 Task: Add an event with the title Second Training Workshop: Customer Service Skills, date '2023/11/27', time 7:00 AM to 9:00 AMand add a description: The quality assurance team will examine the actual deliverables produced during the project, such as software applications, reports, or physical products. They will verify that the deliverables meet the specified requirements, functional specifications, and quality standards., put the event into Yellow category, logged in from the account softage.2@softage.netand send the event invitation to softage.7@softage.net and softage.8@softage.net. Set a reminder for the event At time of event
Action: Mouse moved to (68, 92)
Screenshot: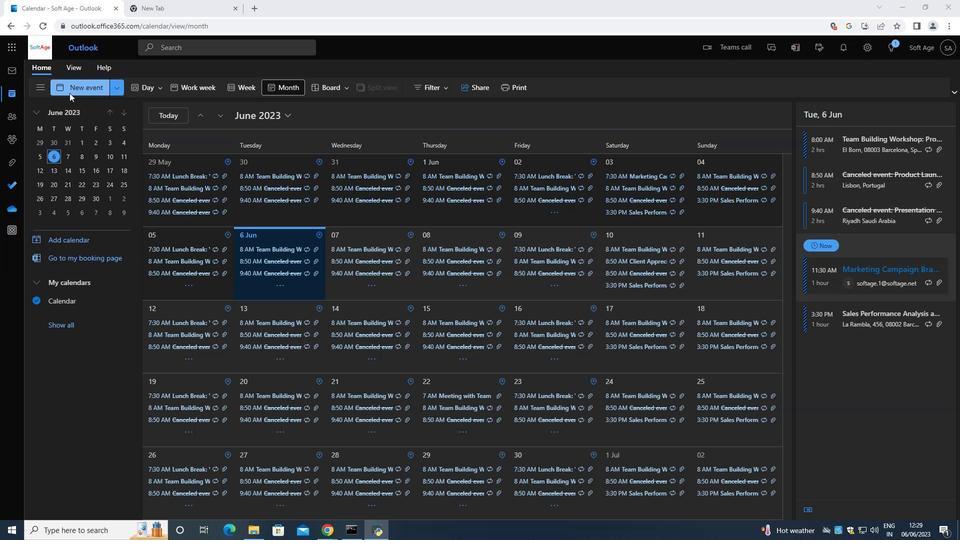 
Action: Mouse pressed left at (68, 92)
Screenshot: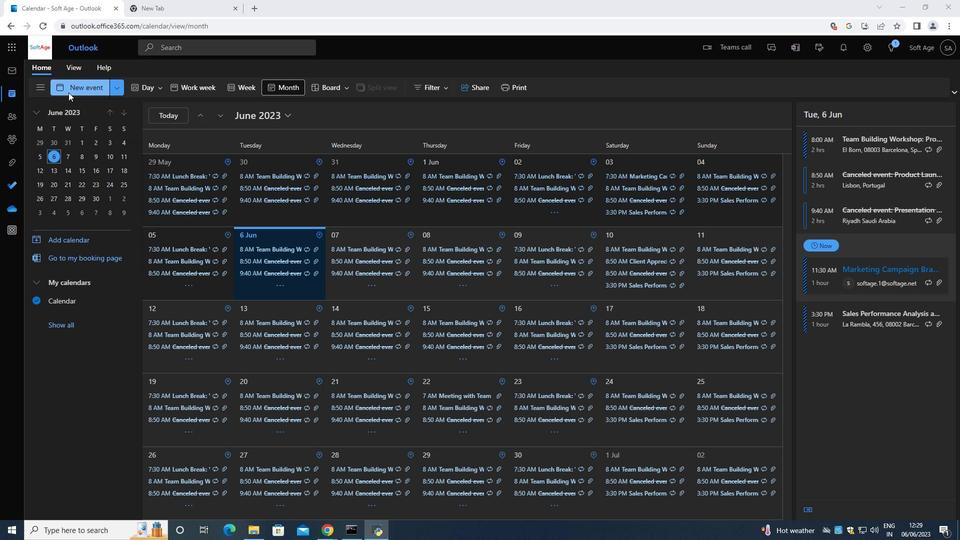 
Action: Mouse moved to (221, 147)
Screenshot: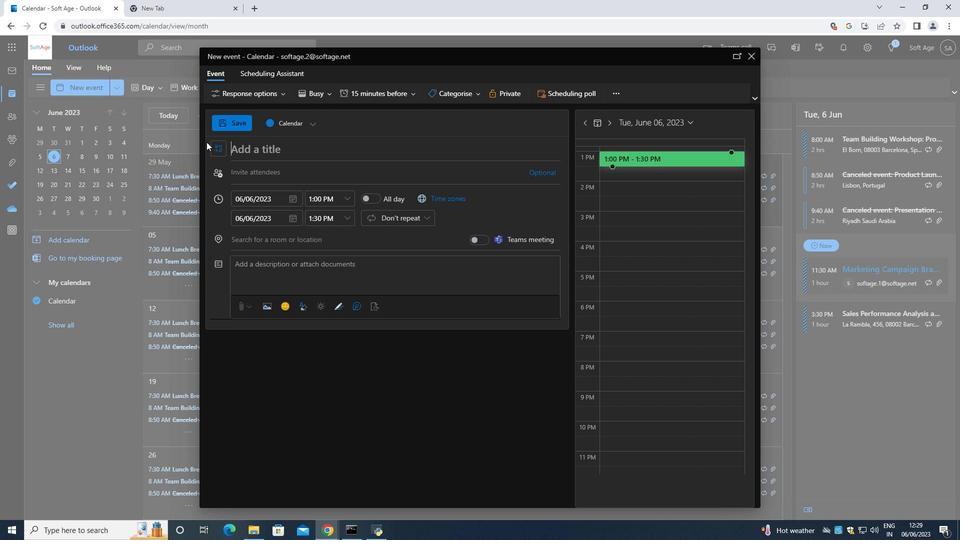 
Action: Key pressed <Key.shift>Second<Key.space><Key.shift>Training<Key.space><Key.shift><Key.shift><Key.shift><Key.shift><Key.shift>Workshop<Key.shift_r>:<Key.shift_r><Key.space><Key.shift><Key.shift><Key.shift><Key.shift><Key.shift><Key.shift><Key.shift><Key.shift>Customer<Key.space><Key.shift>Service<Key.space><Key.shift>Skills
Screenshot: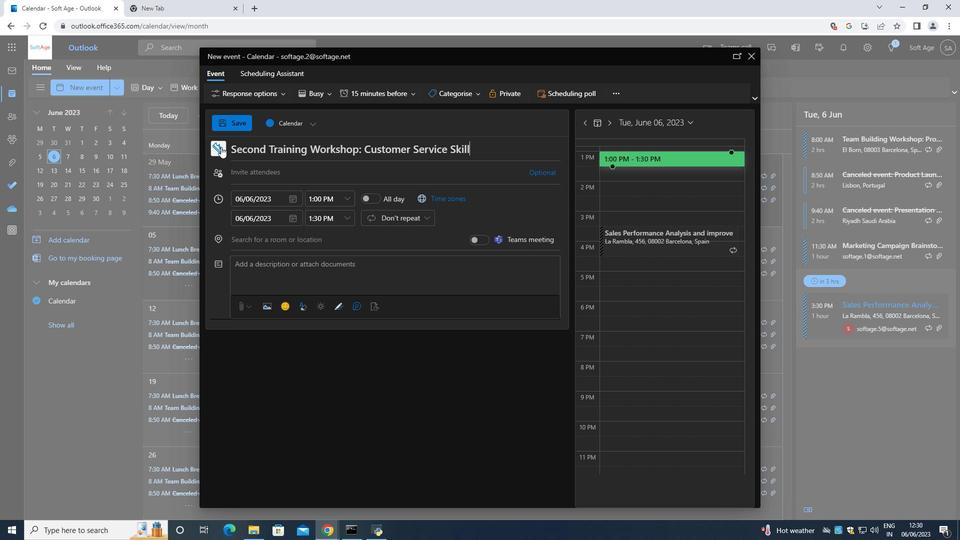 
Action: Mouse moved to (296, 202)
Screenshot: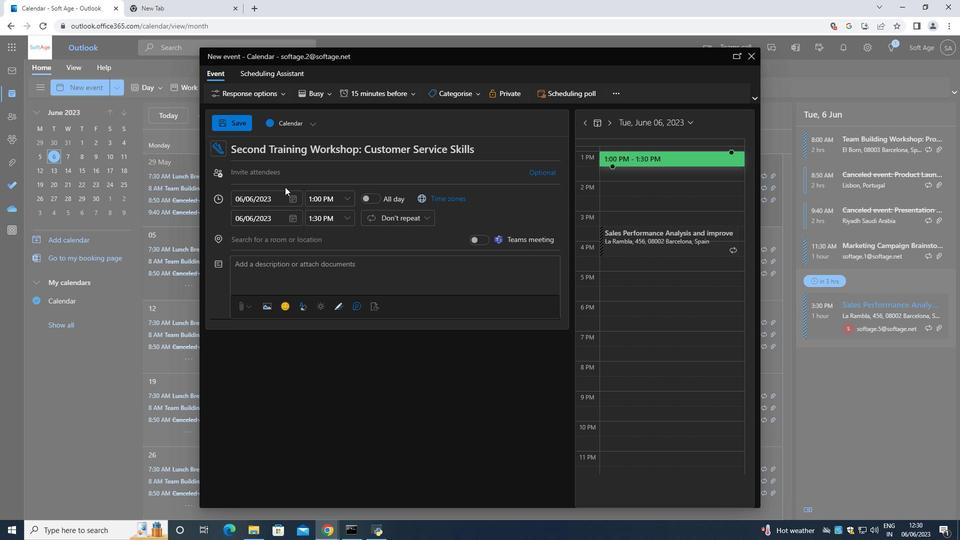 
Action: Mouse pressed left at (296, 202)
Screenshot: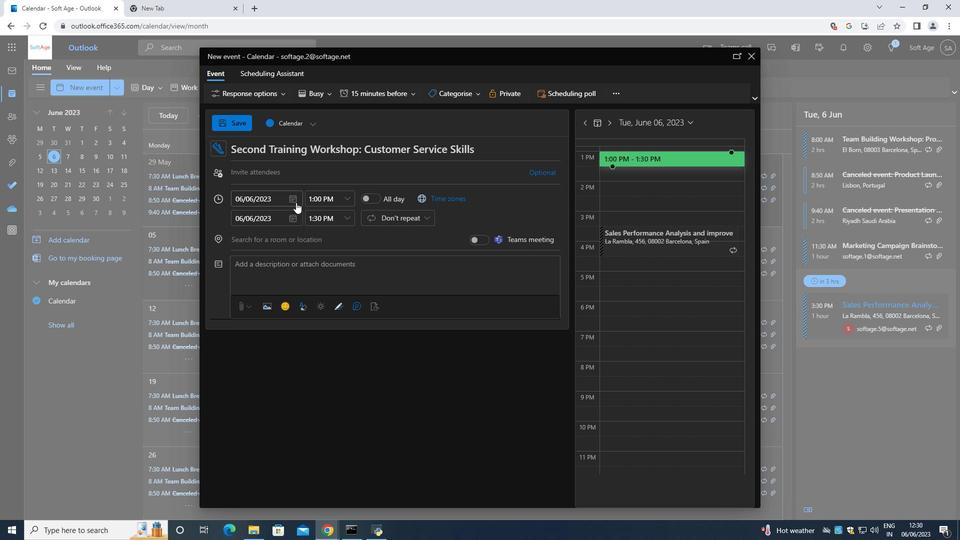 
Action: Mouse moved to (324, 217)
Screenshot: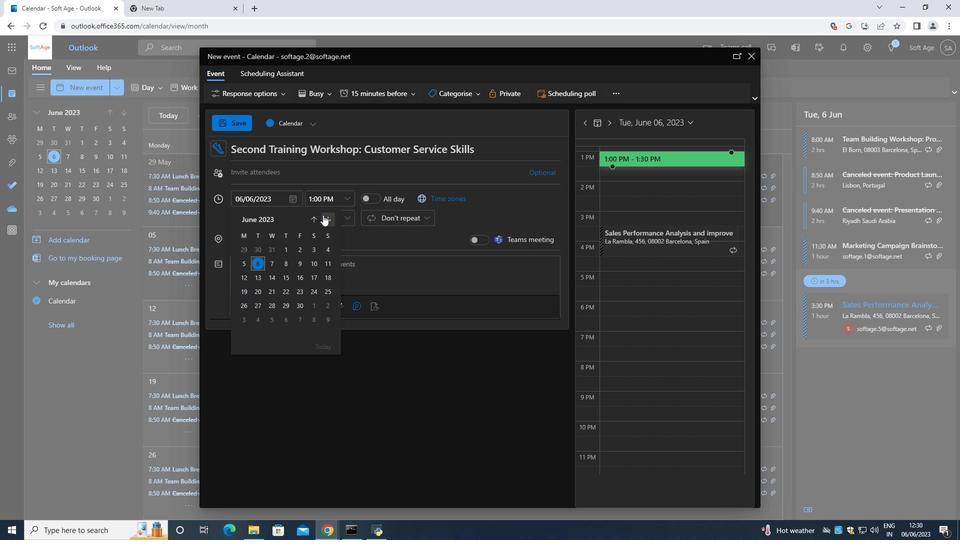 
Action: Mouse pressed left at (324, 217)
Screenshot: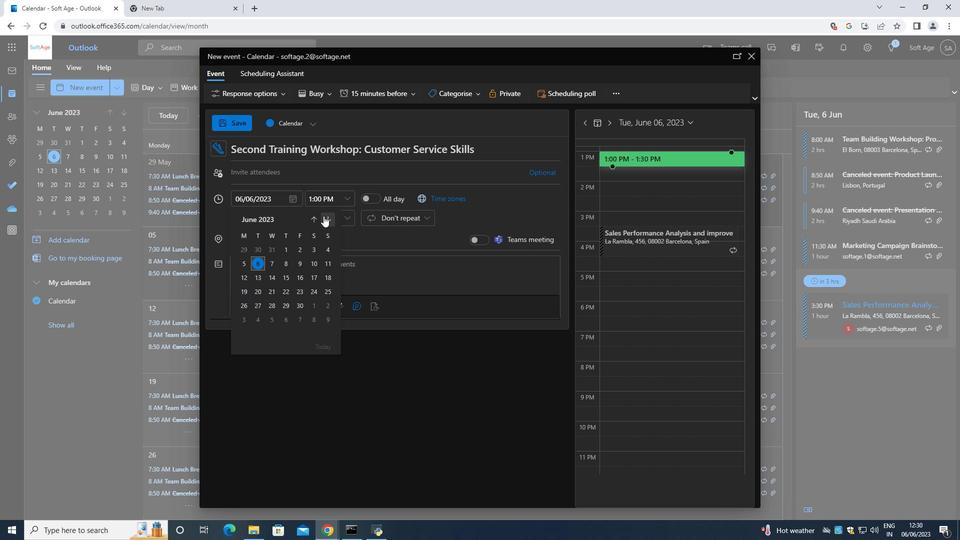
Action: Mouse pressed left at (324, 217)
Screenshot: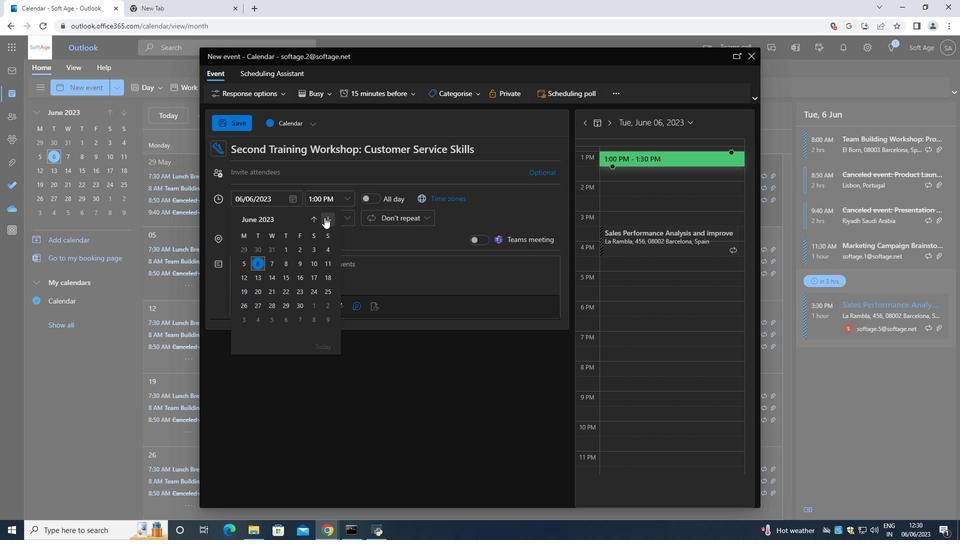 
Action: Mouse moved to (325, 217)
Screenshot: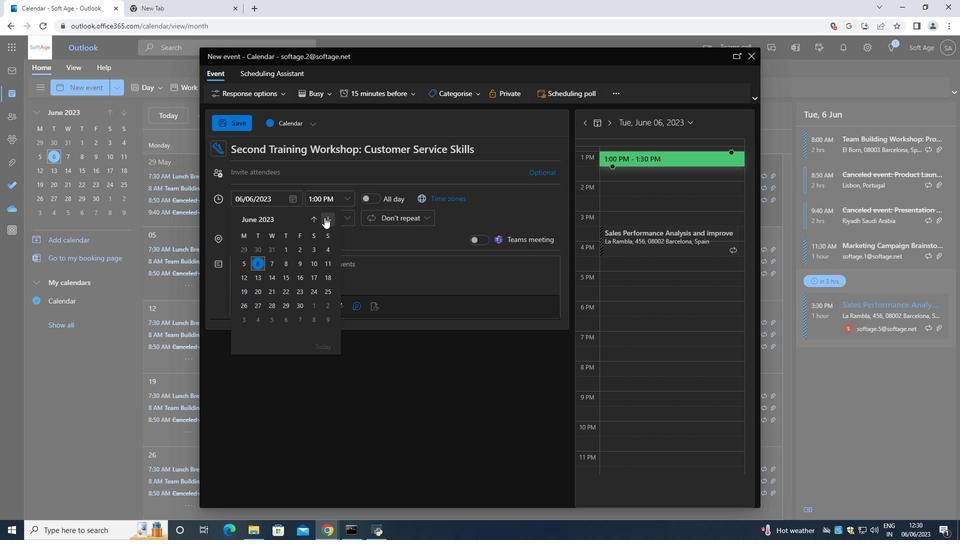 
Action: Mouse pressed left at (325, 217)
Screenshot: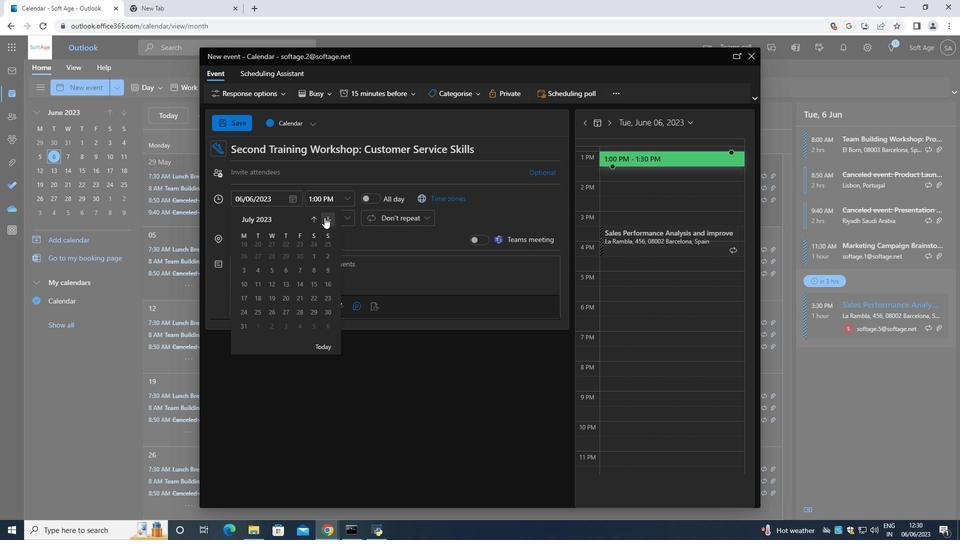 
Action: Mouse moved to (326, 218)
Screenshot: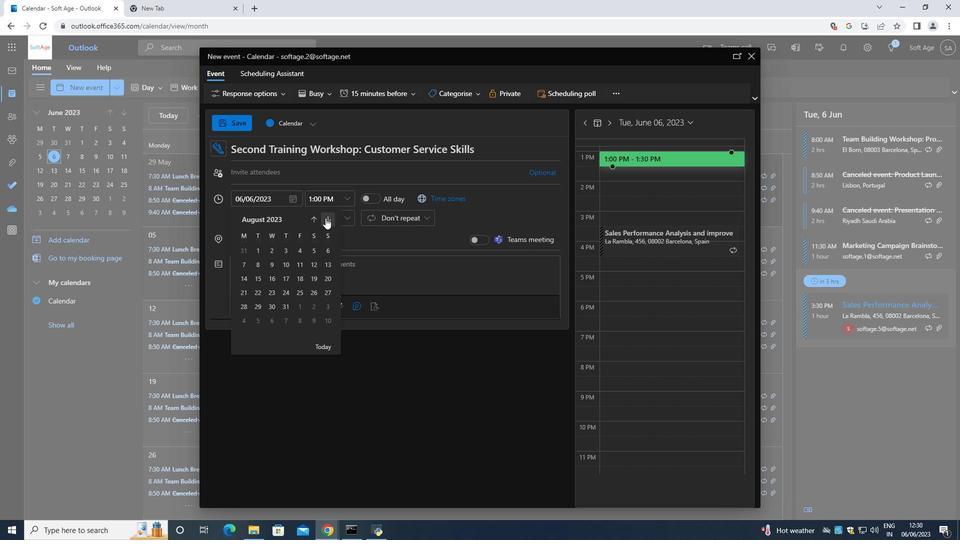 
Action: Mouse pressed left at (326, 218)
Screenshot: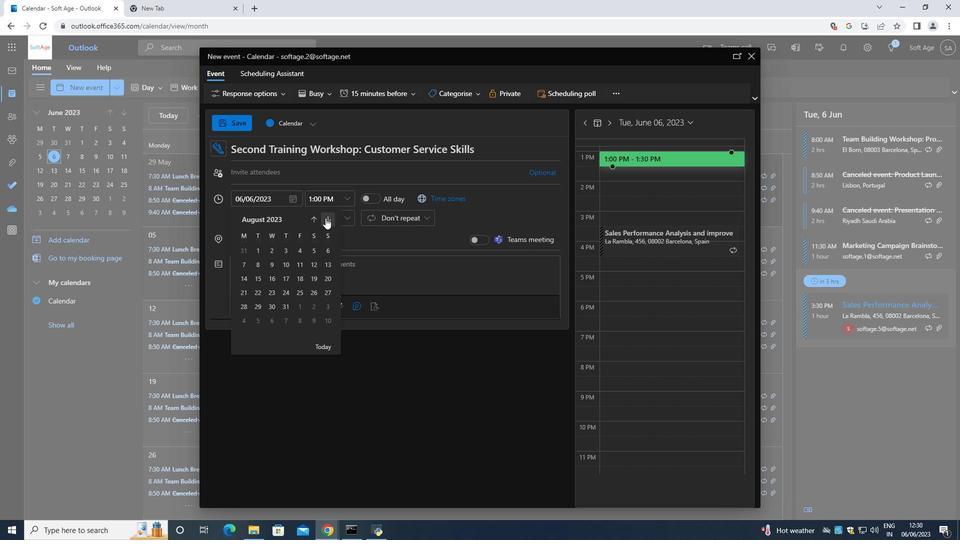 
Action: Mouse moved to (327, 218)
Screenshot: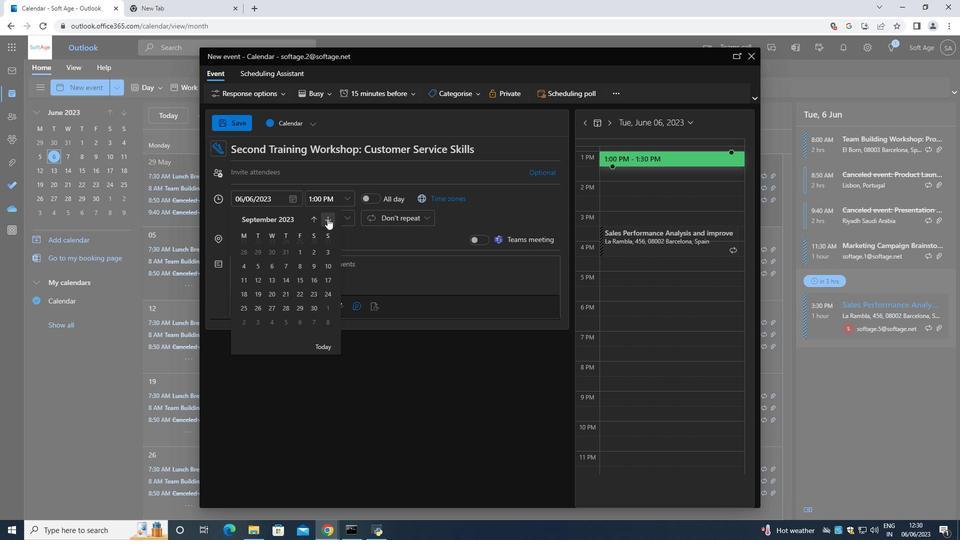 
Action: Mouse pressed left at (327, 218)
Screenshot: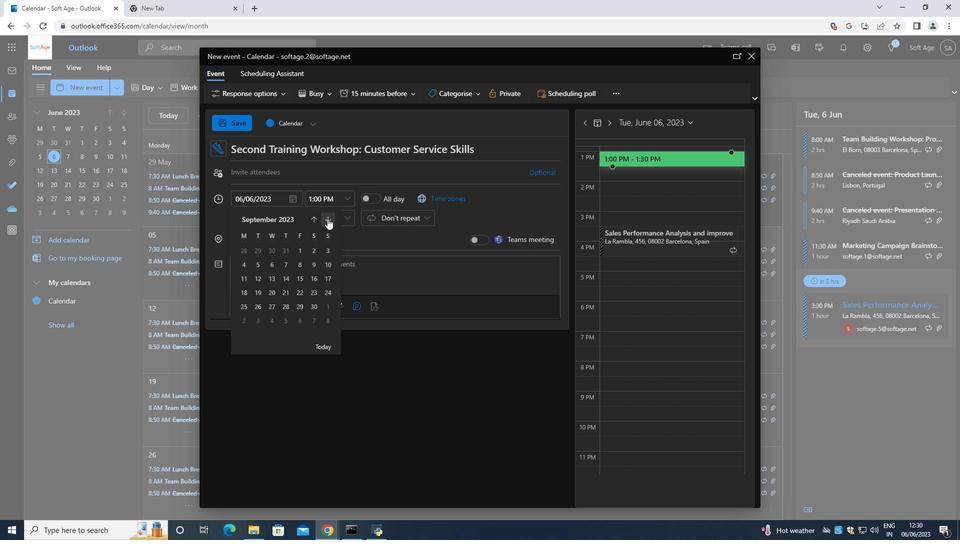 
Action: Mouse moved to (318, 260)
Screenshot: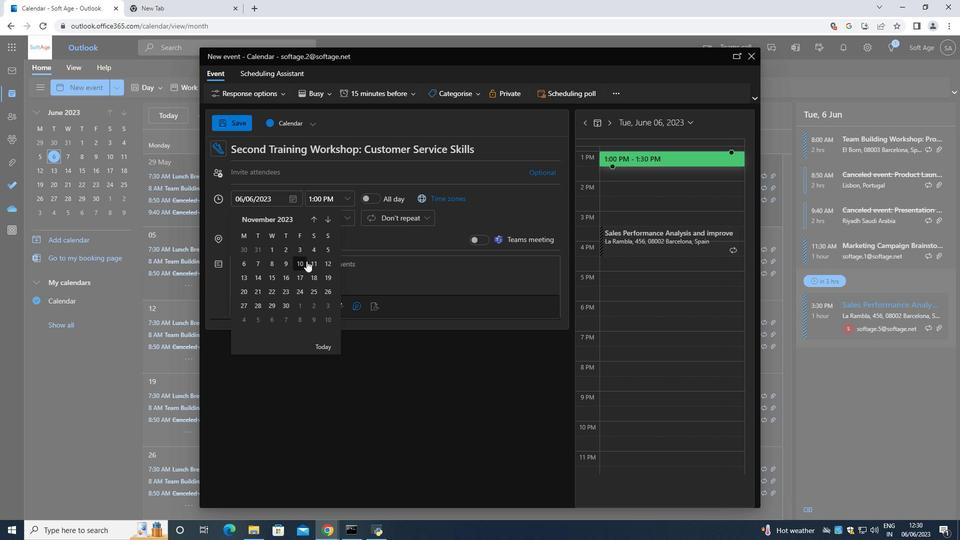 
Action: Mouse pressed left at (318, 260)
Screenshot: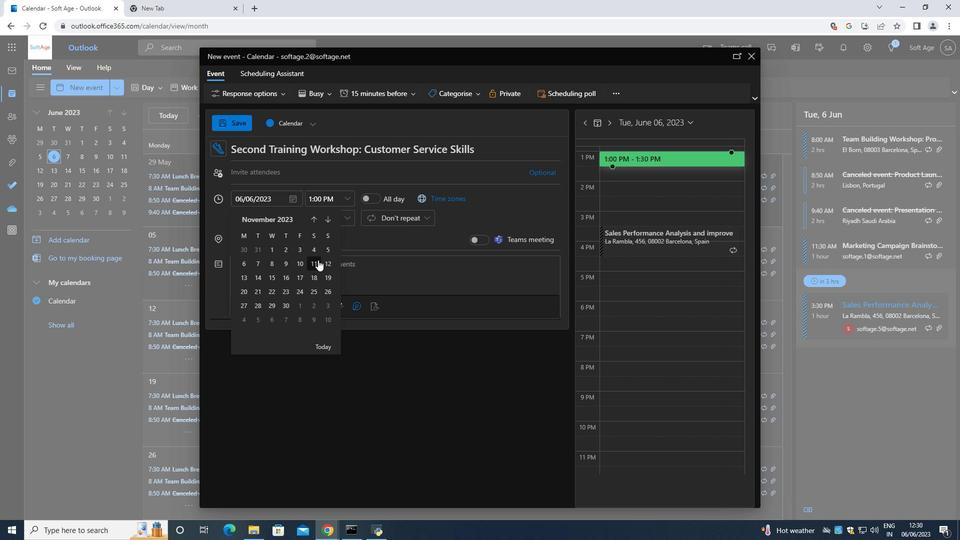 
Action: Mouse moved to (345, 198)
Screenshot: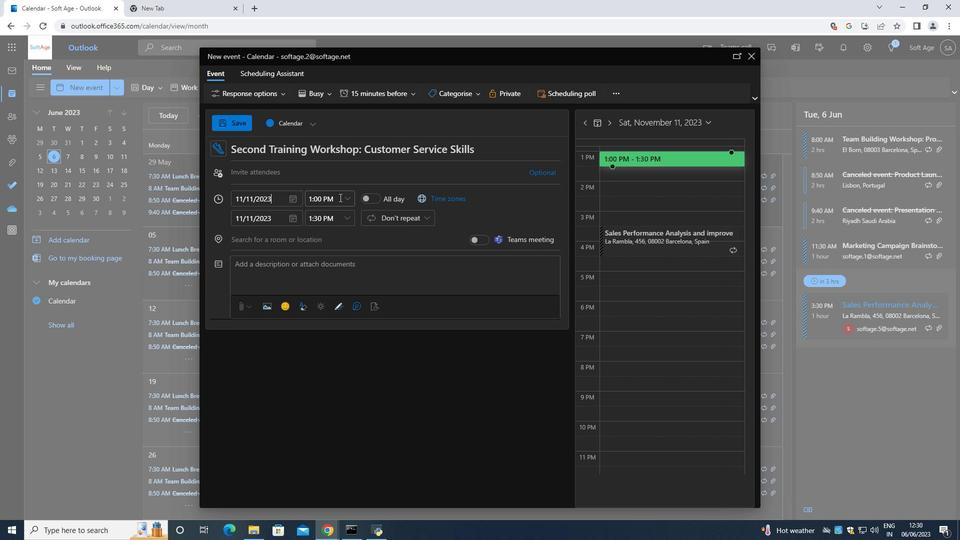 
Action: Mouse pressed left at (345, 198)
Screenshot: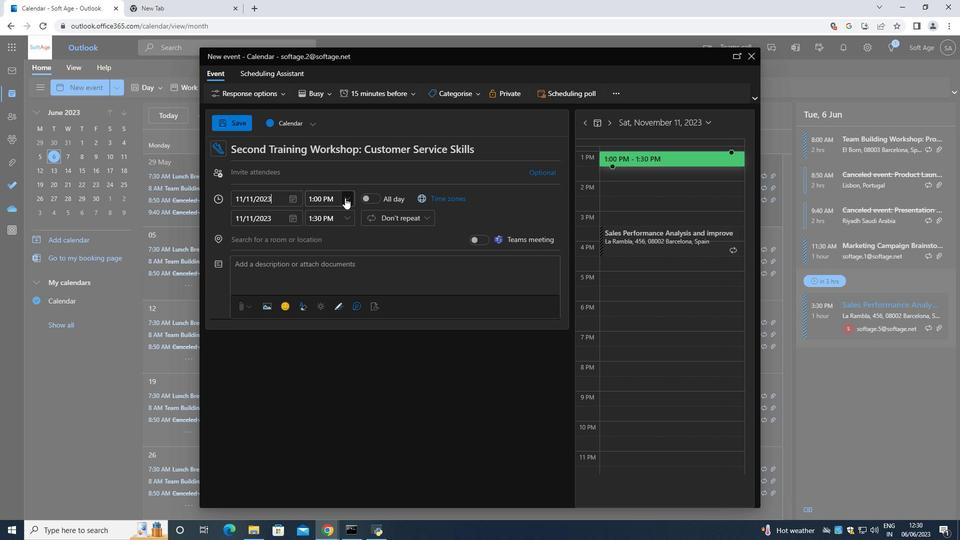 
Action: Mouse moved to (343, 221)
Screenshot: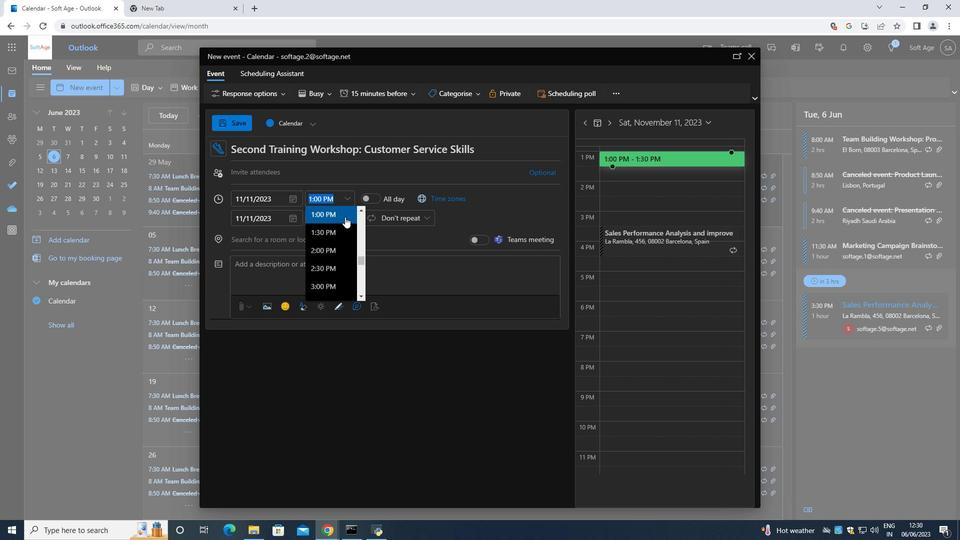 
Action: Mouse scrolled (343, 222) with delta (0, 0)
Screenshot: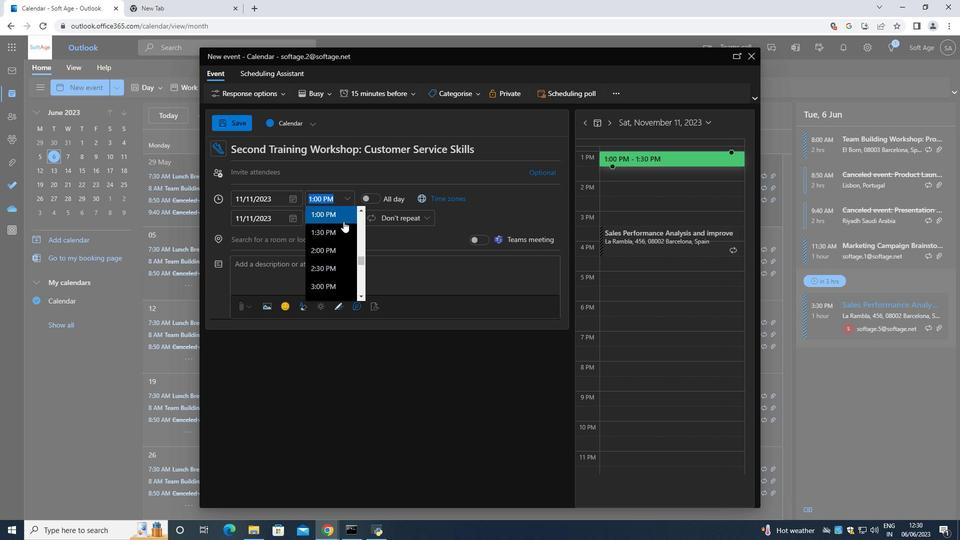
Action: Mouse scrolled (343, 222) with delta (0, 0)
Screenshot: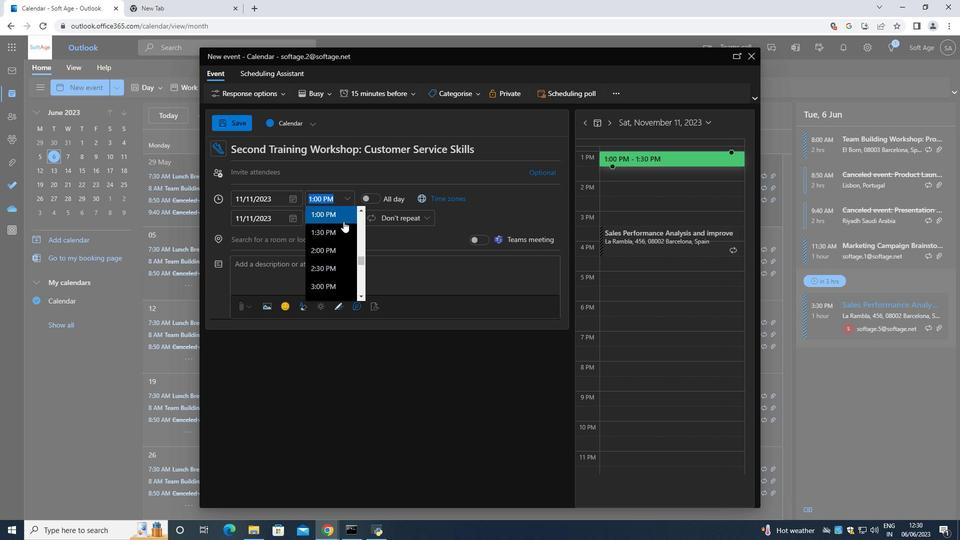 
Action: Mouse scrolled (343, 222) with delta (0, 0)
Screenshot: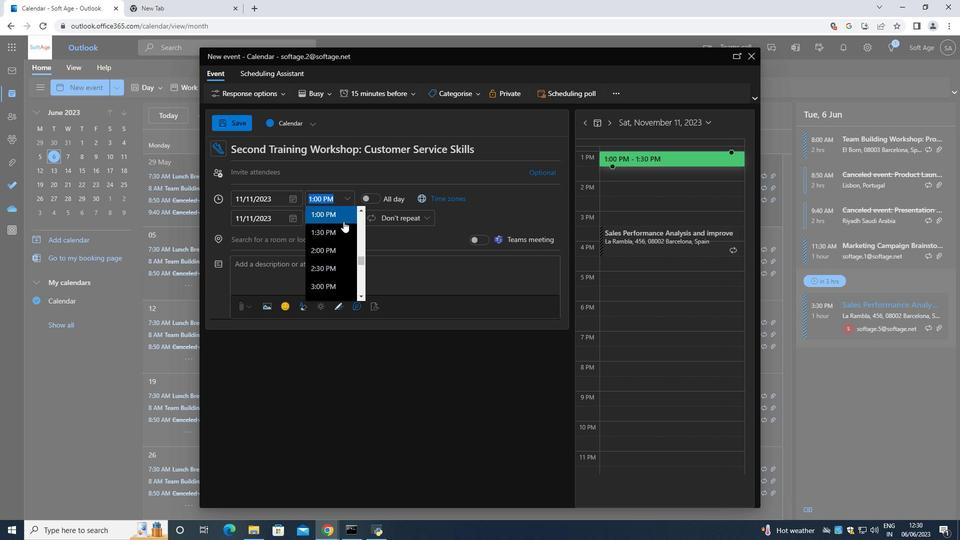 
Action: Mouse scrolled (343, 222) with delta (0, 0)
Screenshot: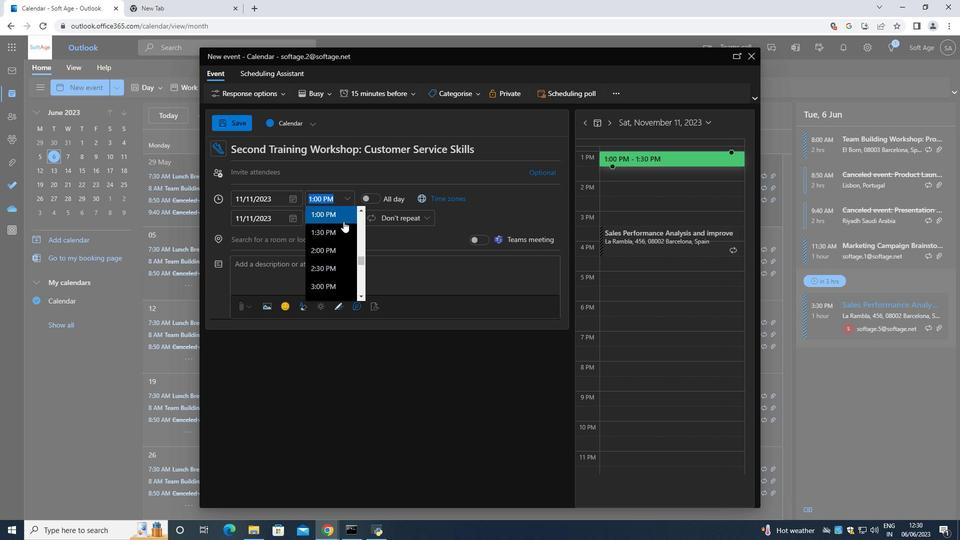 
Action: Mouse moved to (341, 221)
Screenshot: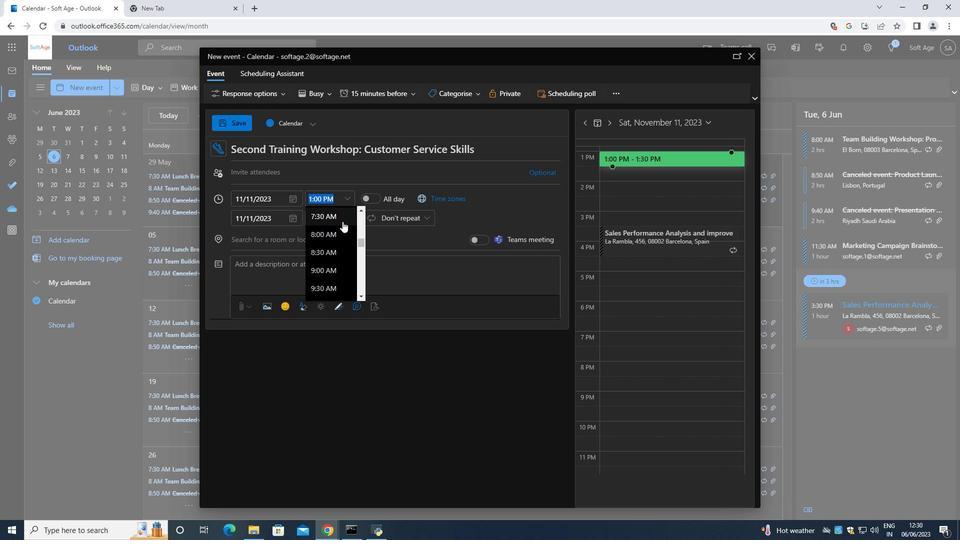 
Action: Mouse scrolled (341, 222) with delta (0, 0)
Screenshot: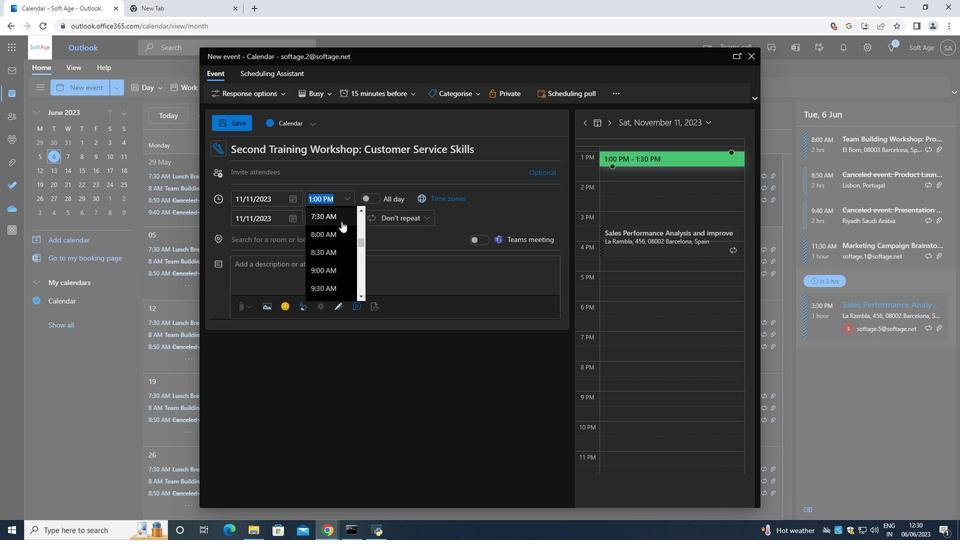 
Action: Mouse moved to (326, 247)
Screenshot: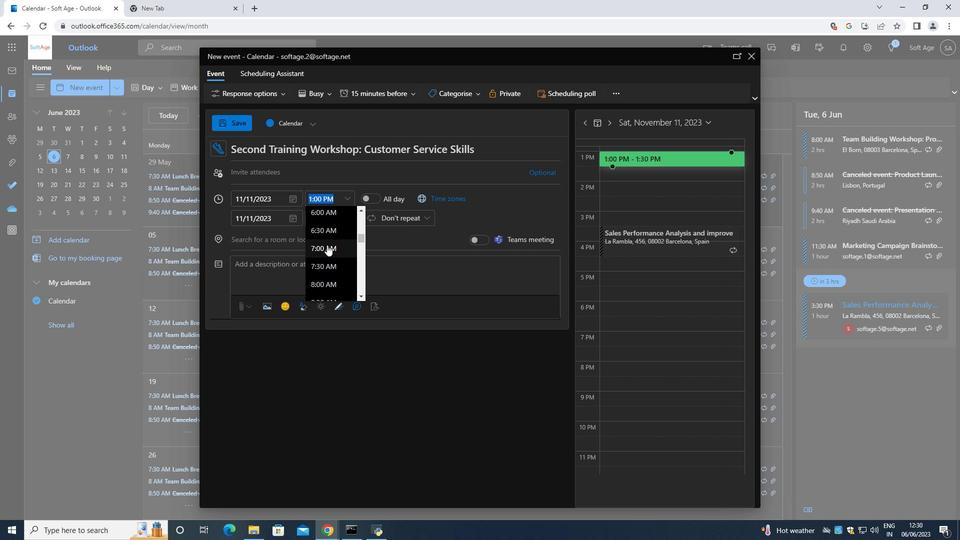 
Action: Mouse pressed left at (326, 247)
Screenshot: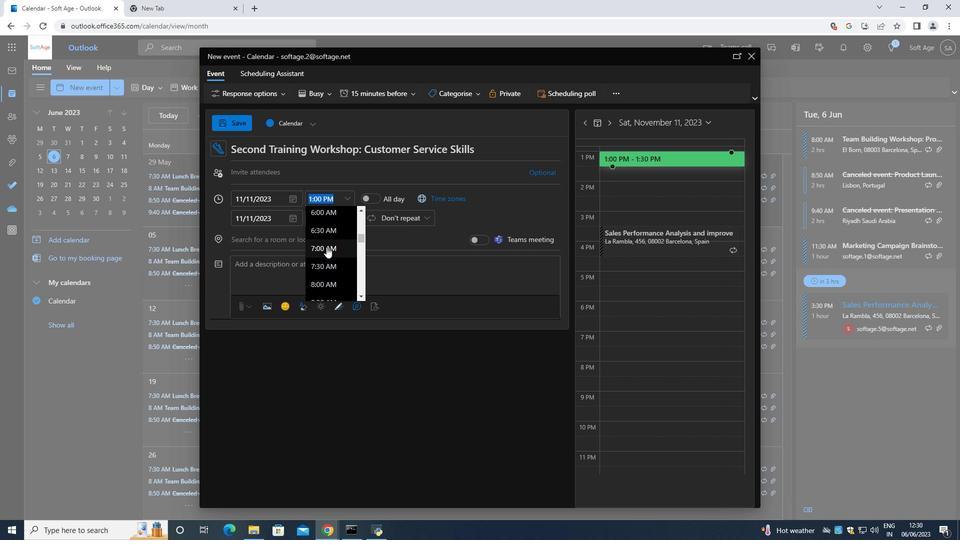 
Action: Mouse moved to (344, 221)
Screenshot: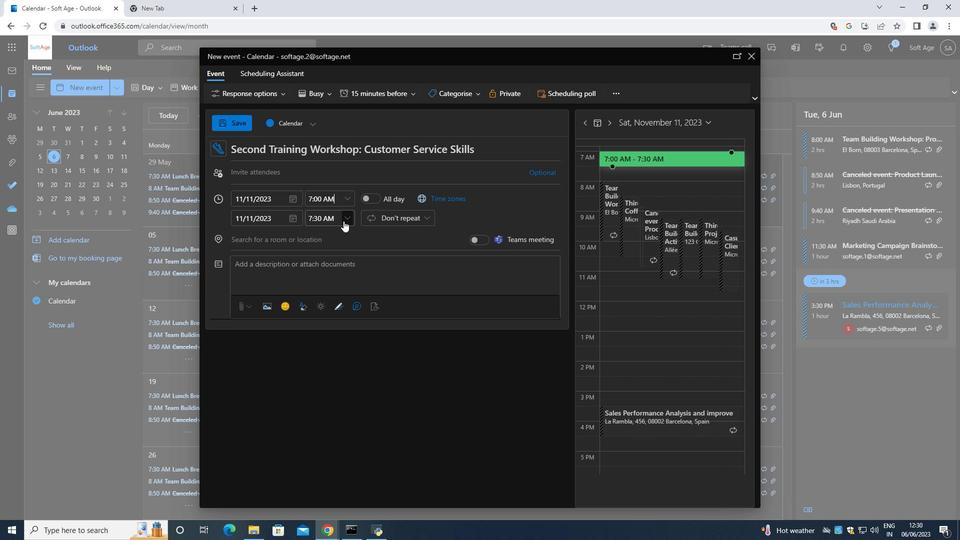 
Action: Mouse pressed left at (344, 221)
Screenshot: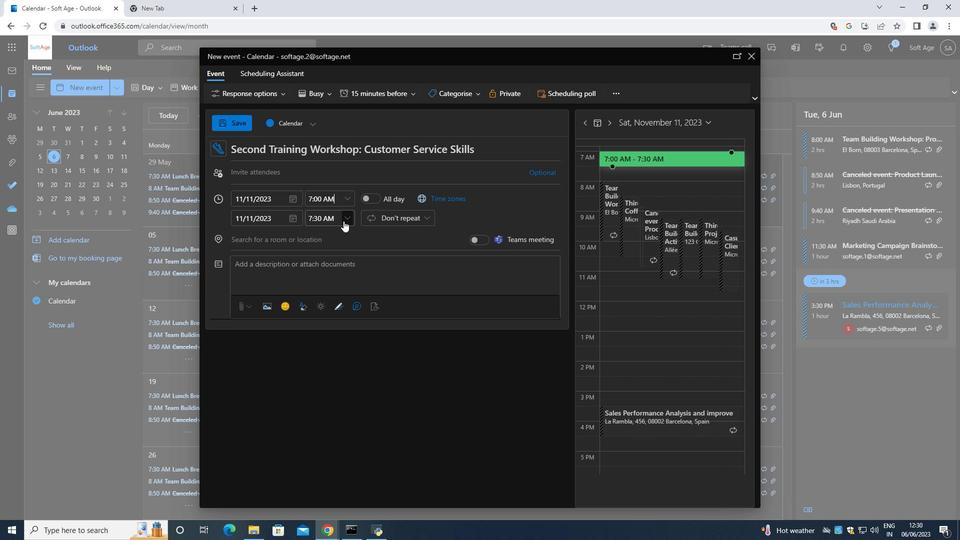 
Action: Mouse moved to (330, 284)
Screenshot: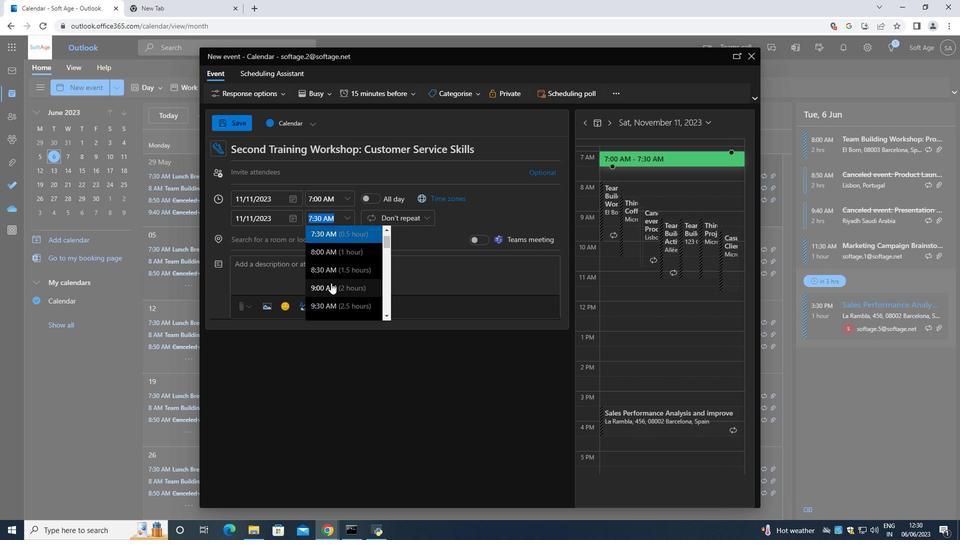 
Action: Mouse pressed left at (330, 284)
Screenshot: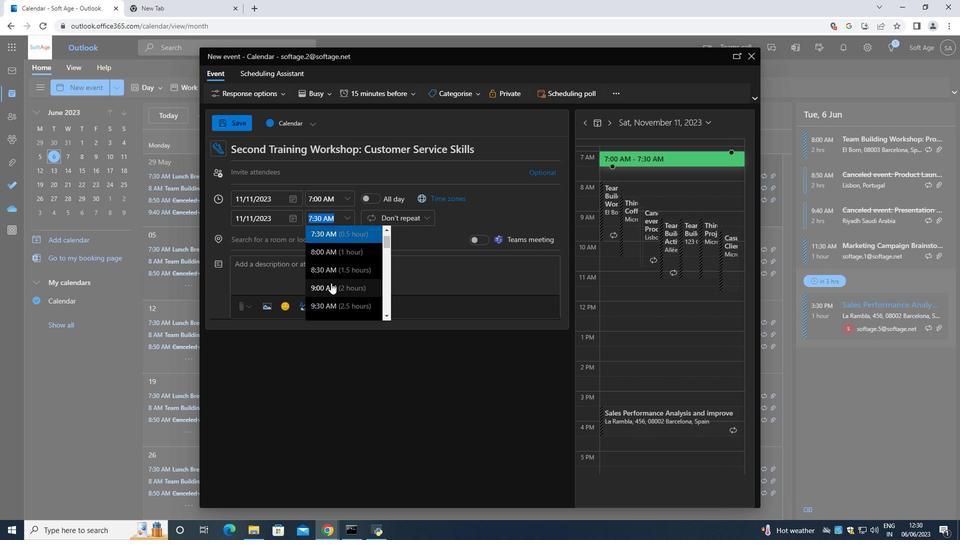 
Action: Mouse moved to (320, 269)
Screenshot: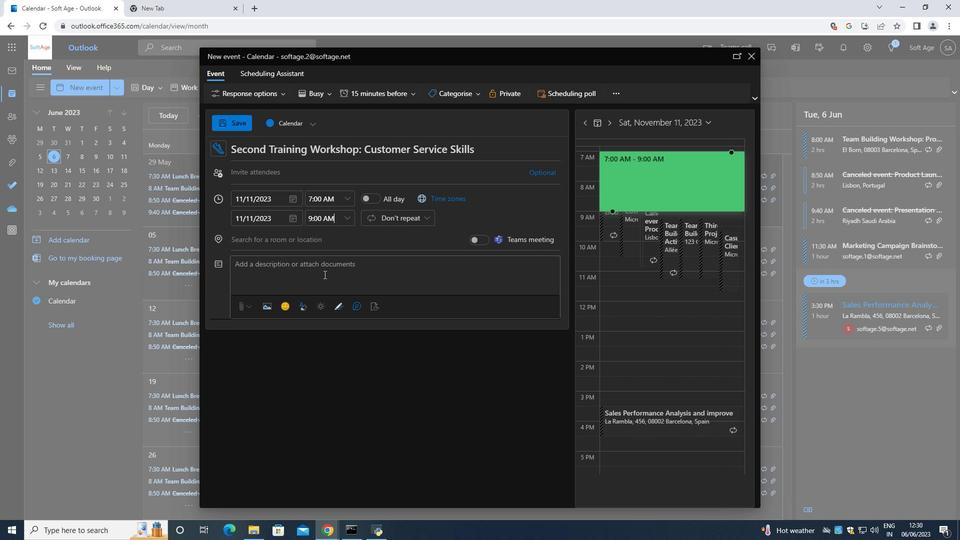 
Action: Mouse pressed left at (320, 269)
Screenshot: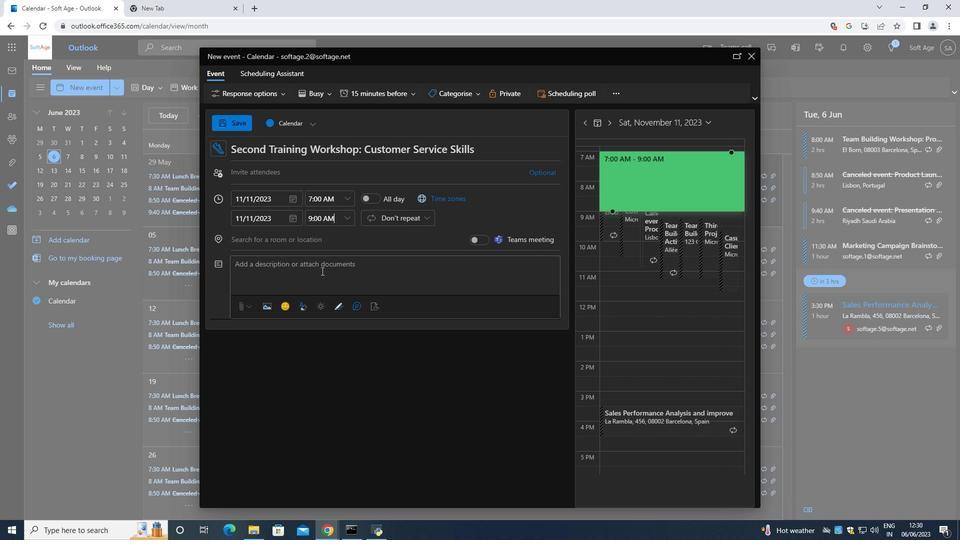 
Action: Mouse moved to (315, 266)
Screenshot: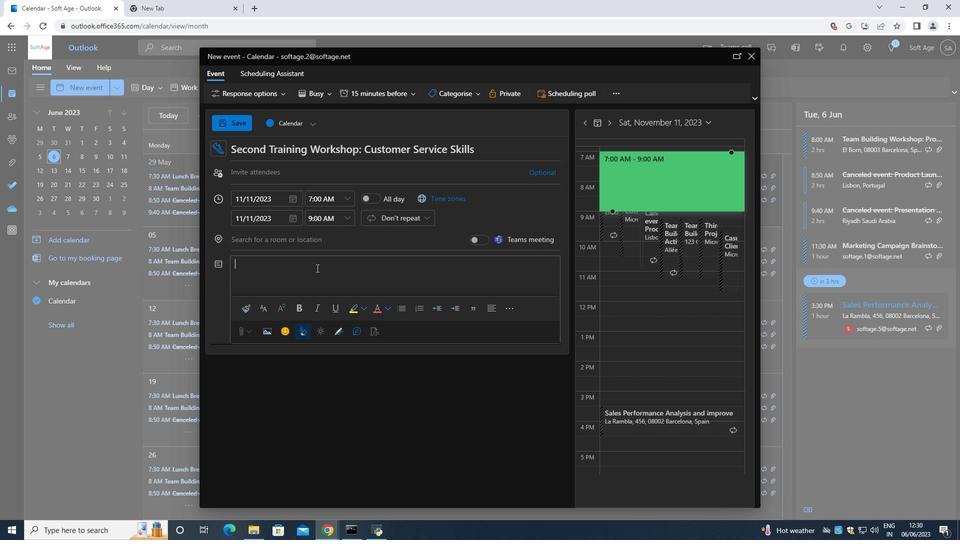 
Action: Key pressed <Key.shift>The<Key.space>quality<Key.space>assurance<Key.space>team<Key.space>will<Key.space>examine<Key.space>the<Key.space>acty<Key.backspace>ual<Key.space>deliverables<Key.space>produced<Key.space>during<Key.space>the<Key.space>o<Key.backspace>project,<Key.space>such<Key.space>as<Key.space>software<Key.space>application<Key.space>,<Key.space>reports<Key.space>or<Key.space>physical<Key.space>products,<Key.backspace>.<Key.space><Key.shift>They<Key.space>will<Key.space>verify<Key.space>that<Key.space>the<Key.space>deliverables<Key.space>meet<Key.space>the<Key.space>specified<Key.space>requirements<Key.space>,<Key.space>s<Key.backspace>functional<Key.space>specifications,<Key.space>ans<Key.backspace>d<Key.space>standars<Key.backspace>ds<Key.space>.
Screenshot: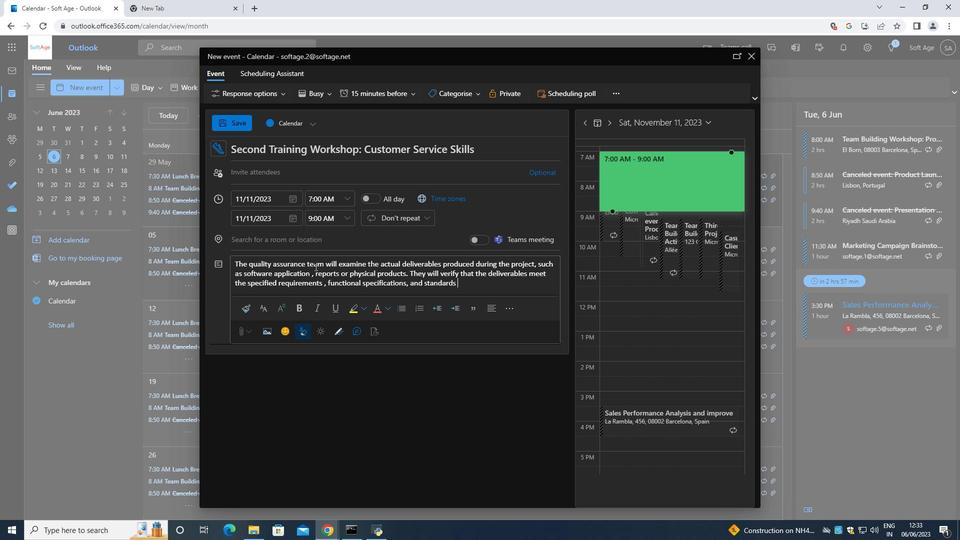 
Action: Mouse moved to (454, 90)
Screenshot: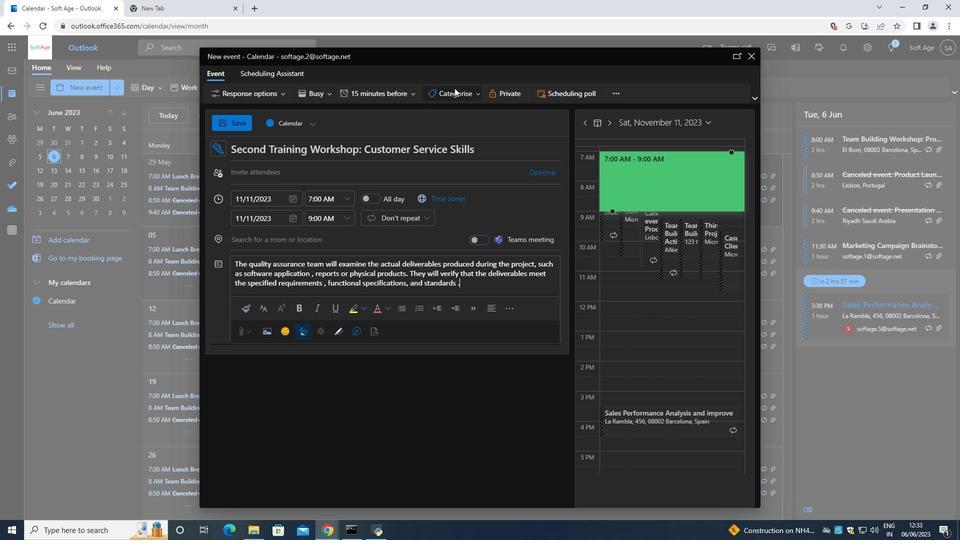 
Action: Mouse pressed left at (454, 90)
Screenshot: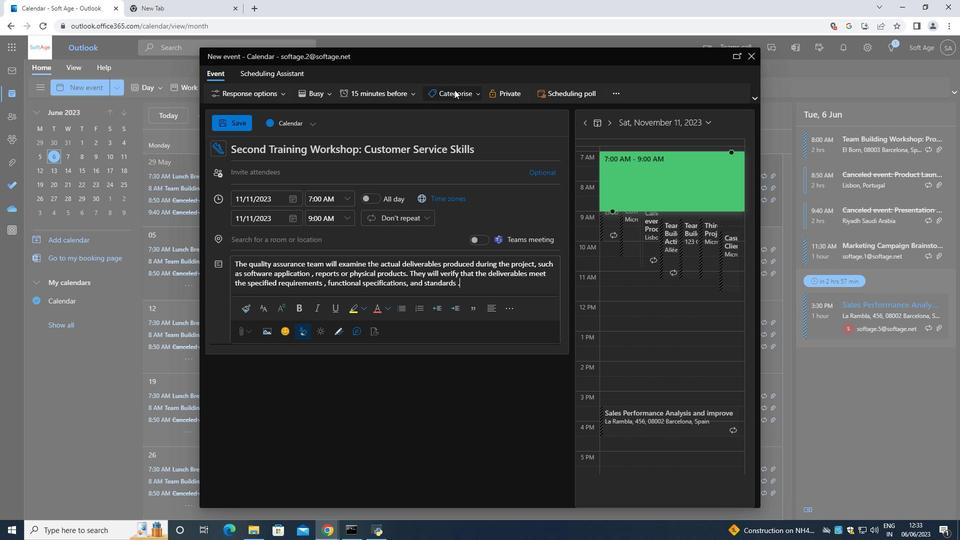 
Action: Mouse moved to (455, 191)
Screenshot: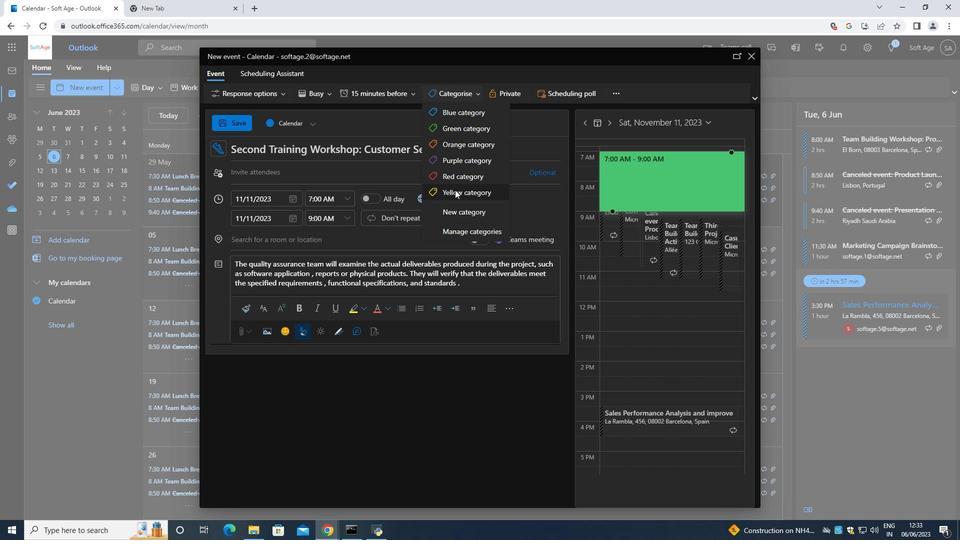 
Action: Mouse pressed left at (455, 191)
Screenshot: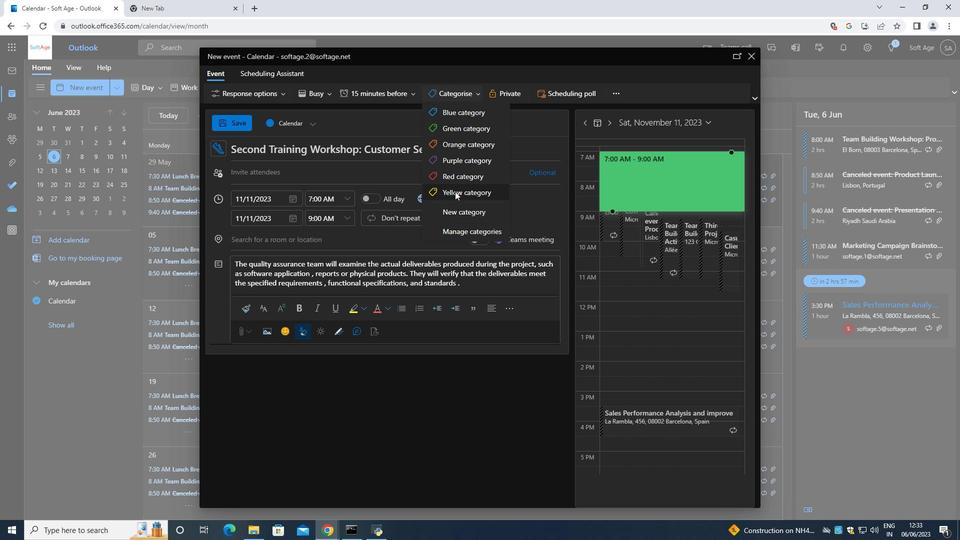 
Action: Mouse moved to (390, 178)
Screenshot: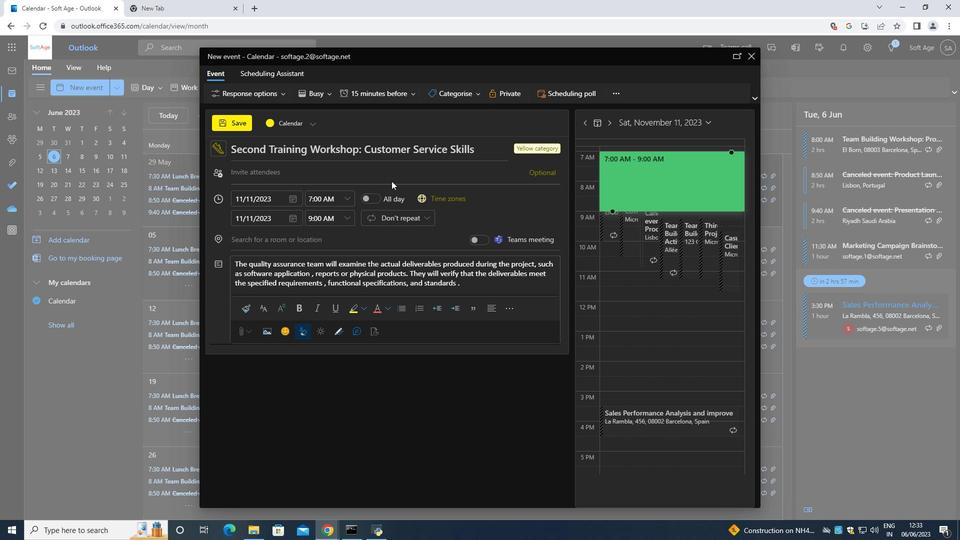 
Action: Mouse pressed left at (390, 178)
Screenshot: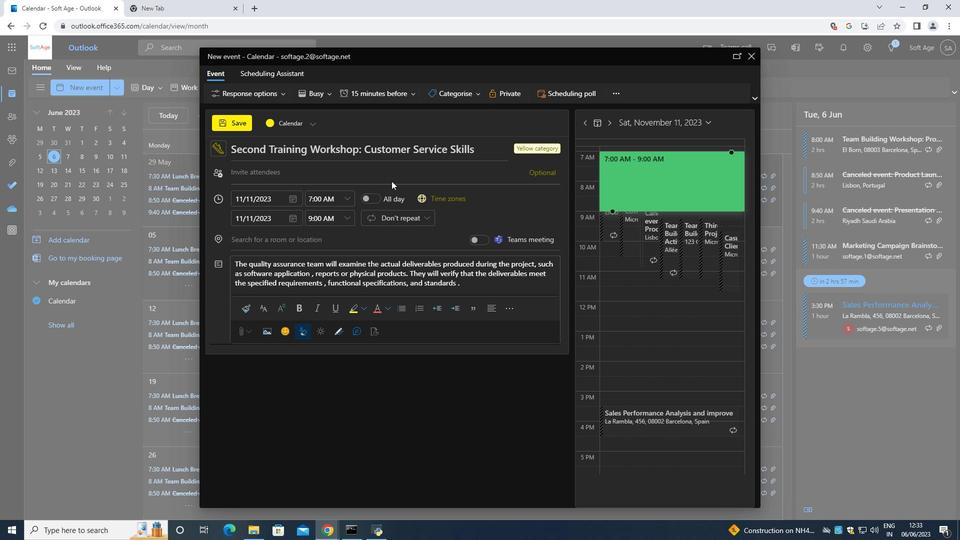
Action: Mouse moved to (388, 176)
Screenshot: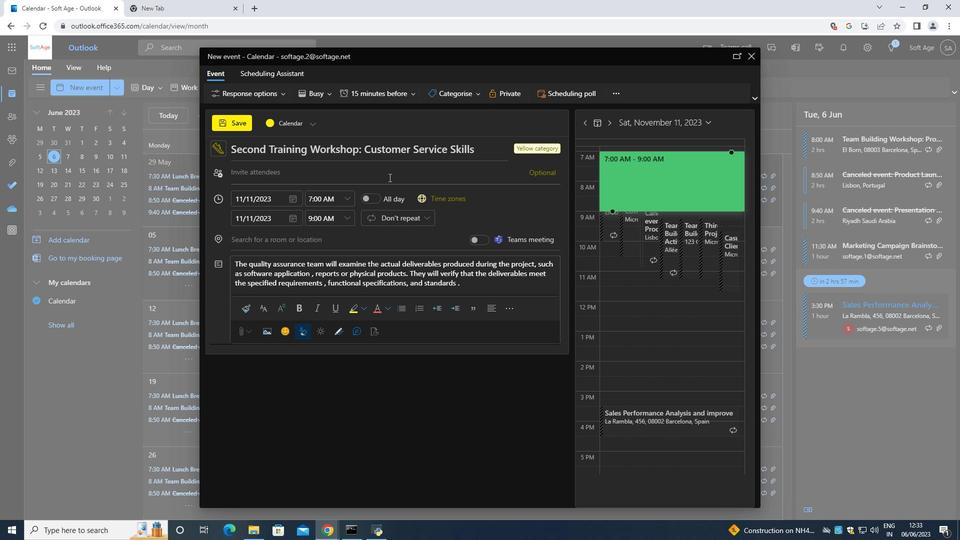 
Action: Key pressed <Key.shift>Softage.7<Key.shift>@
Screenshot: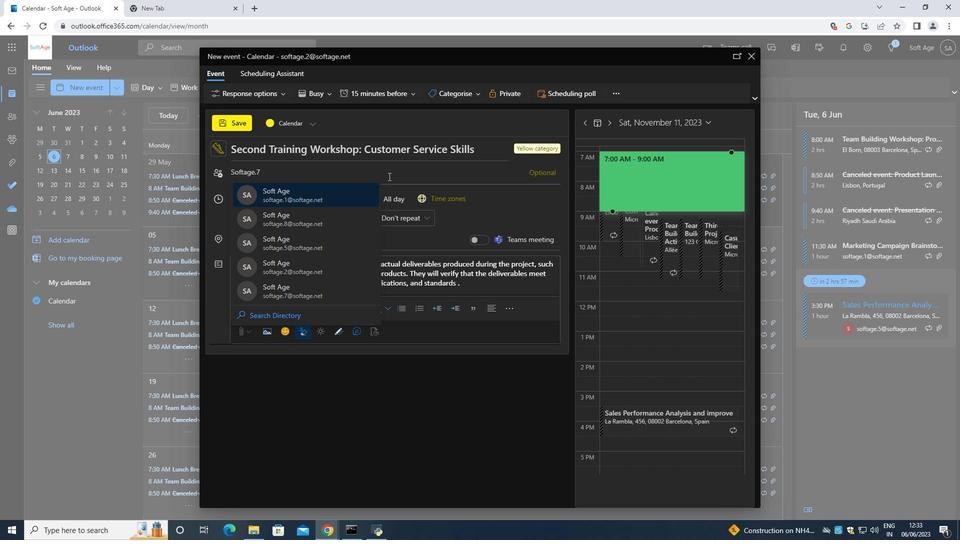 
Action: Mouse moved to (309, 193)
Screenshot: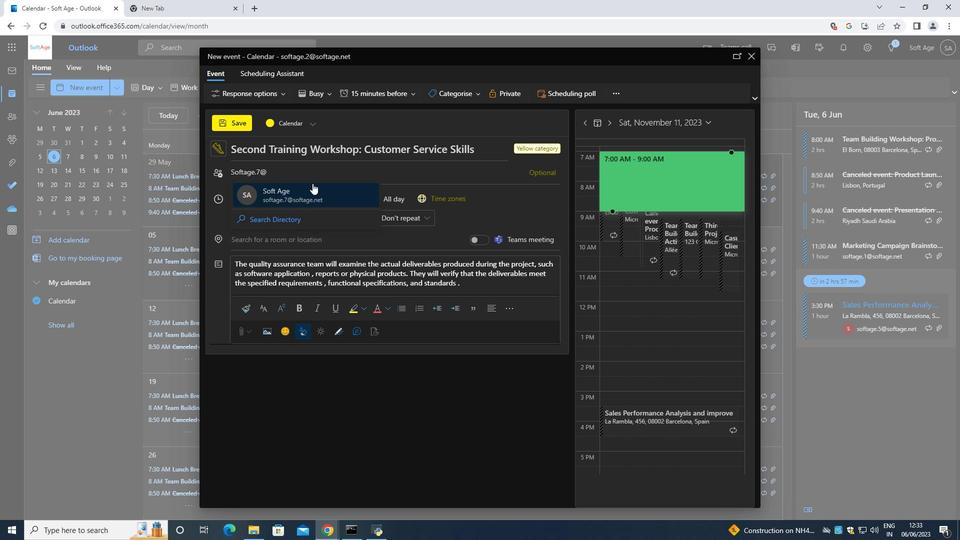 
Action: Mouse pressed left at (309, 193)
Screenshot: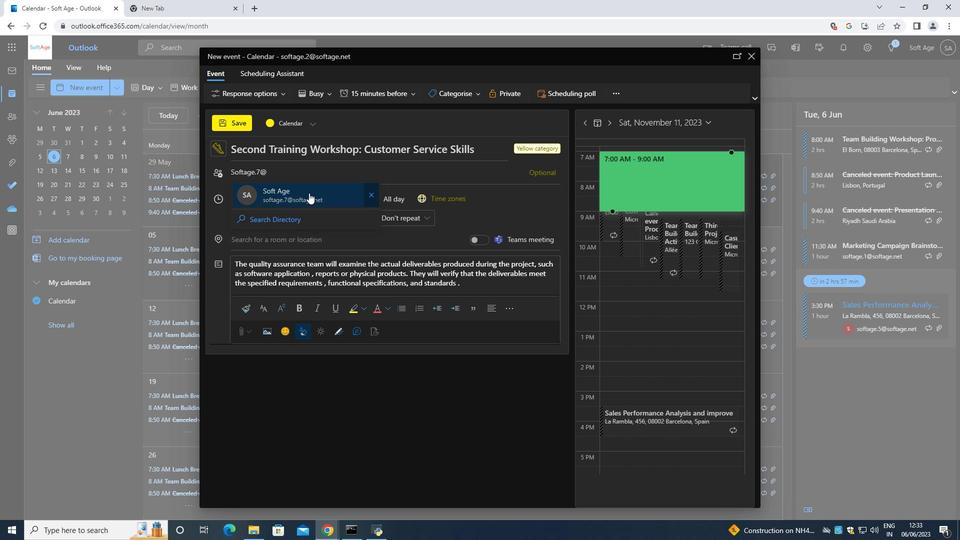 
Action: Mouse moved to (308, 193)
Screenshot: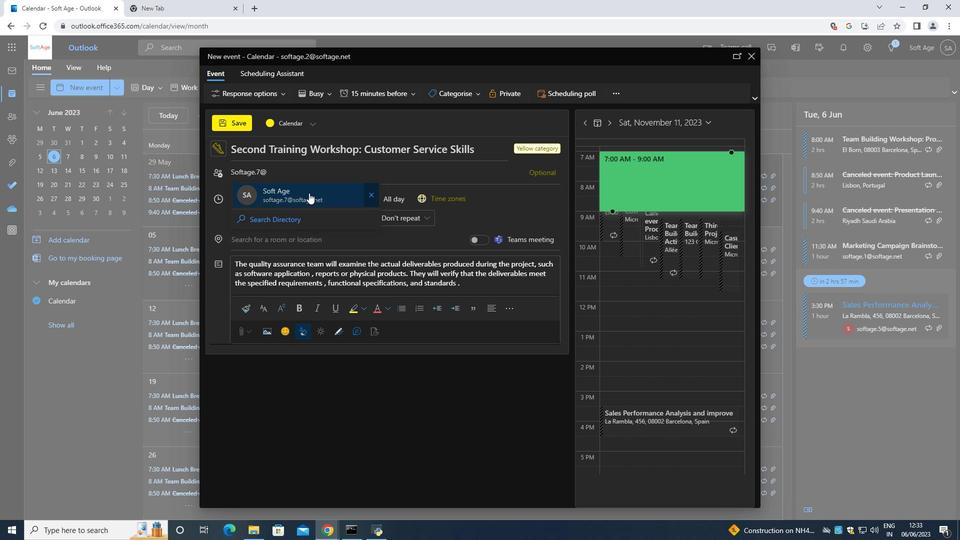 
Action: Key pressed <Key.shift>Softgae.8<Key.backspace><Key.backspace><Key.backspace><Key.backspace><Key.backspace>age.8<Key.shift>@
Screenshot: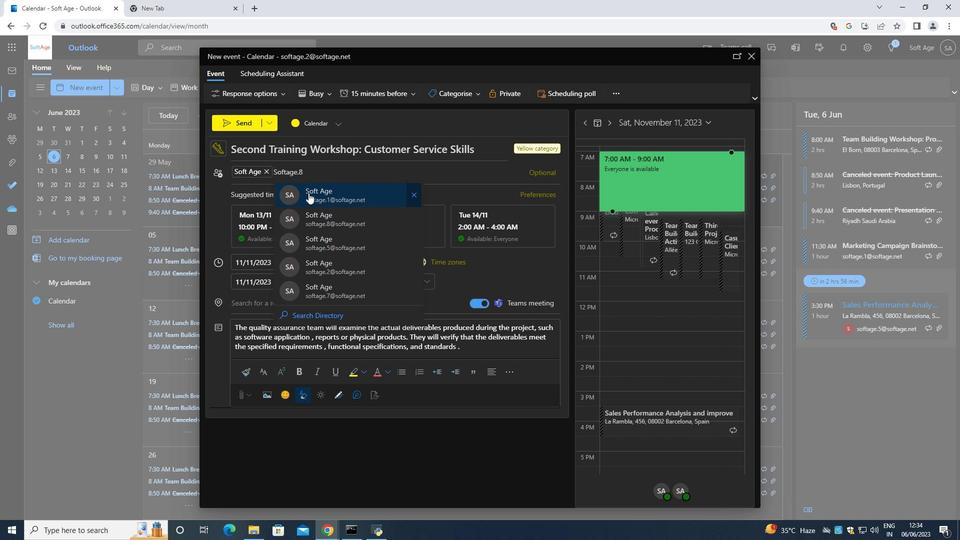 
Action: Mouse pressed left at (308, 193)
Screenshot: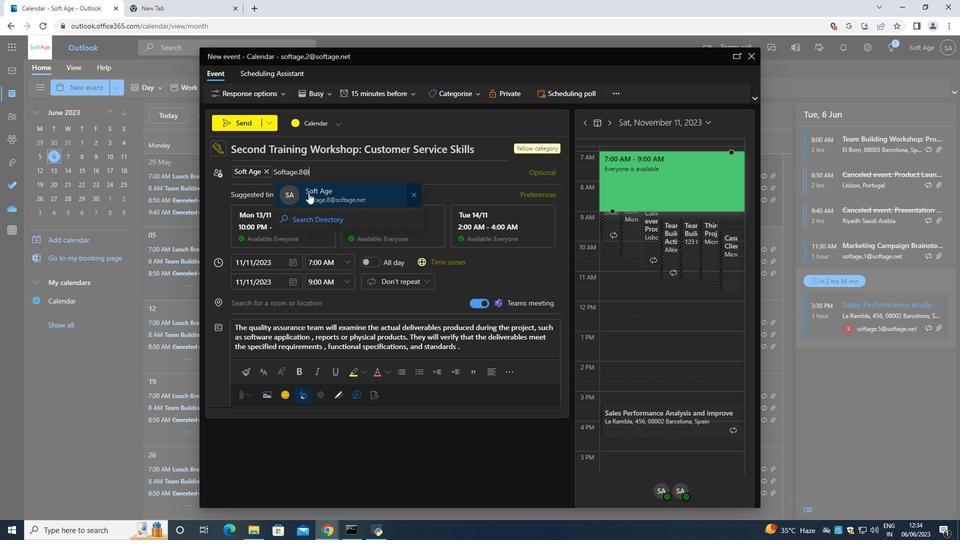 
Action: Mouse moved to (373, 95)
Screenshot: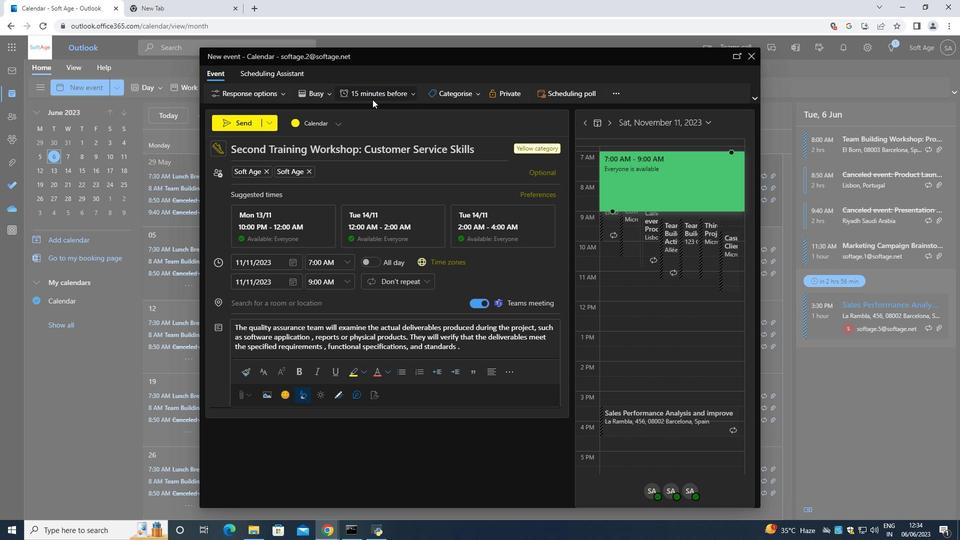 
Action: Mouse pressed left at (373, 95)
Screenshot: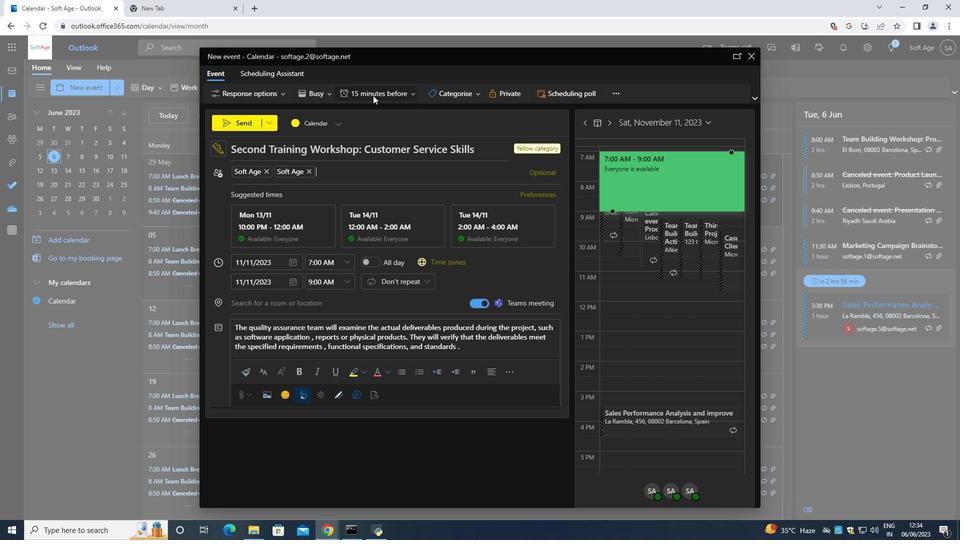 
Action: Mouse moved to (383, 132)
Screenshot: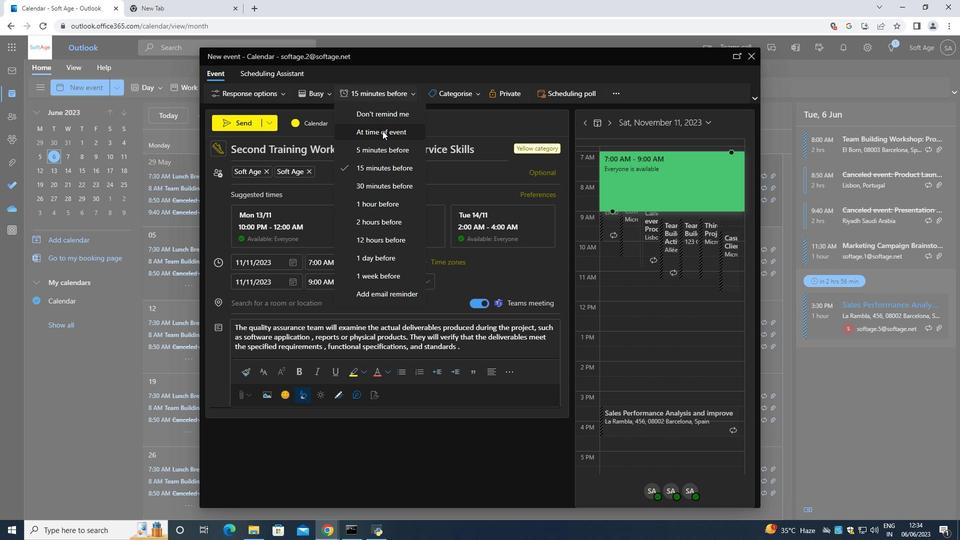 
Action: Mouse pressed left at (383, 132)
Screenshot: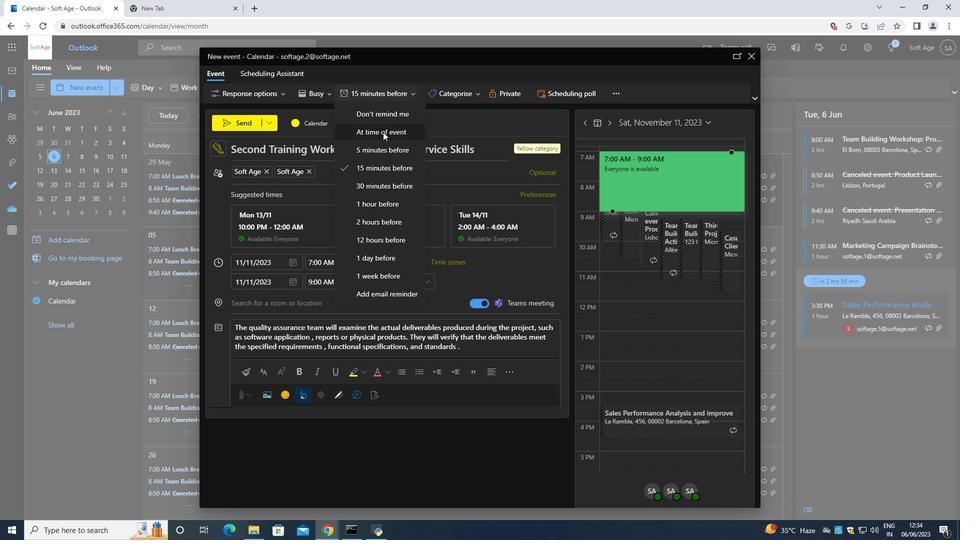 
Action: Mouse moved to (245, 124)
Screenshot: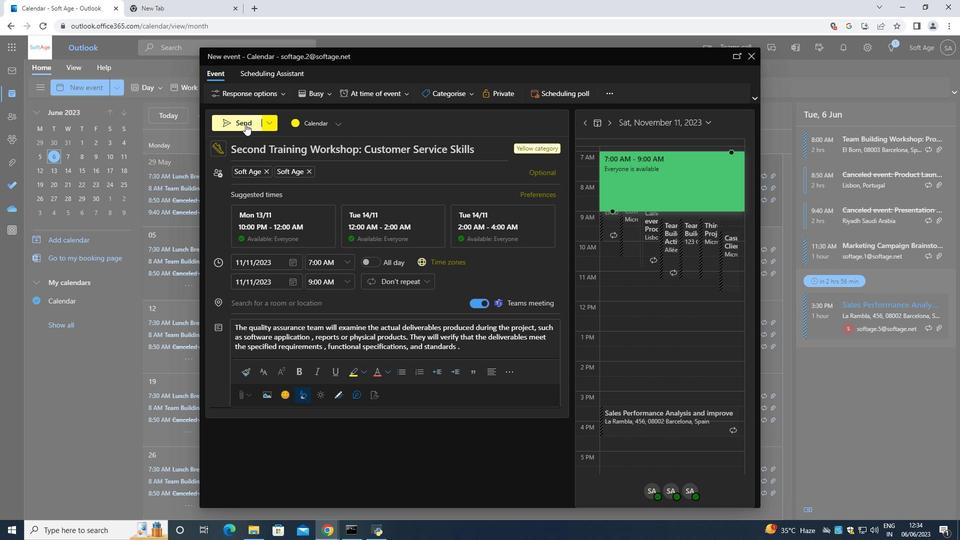 
Action: Mouse pressed left at (245, 124)
Screenshot: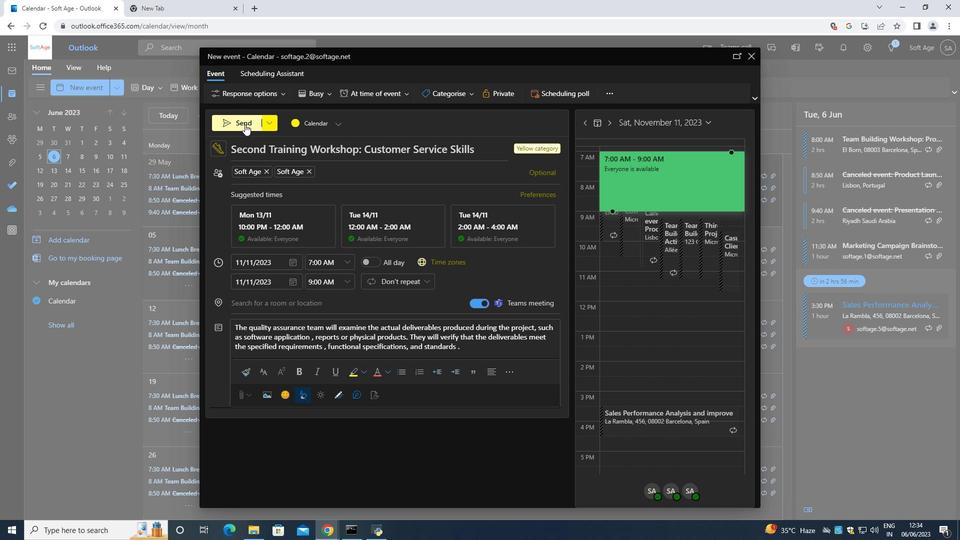 
